 Task: Click on "send" to send a message.
Action: Mouse moved to (659, 78)
Screenshot: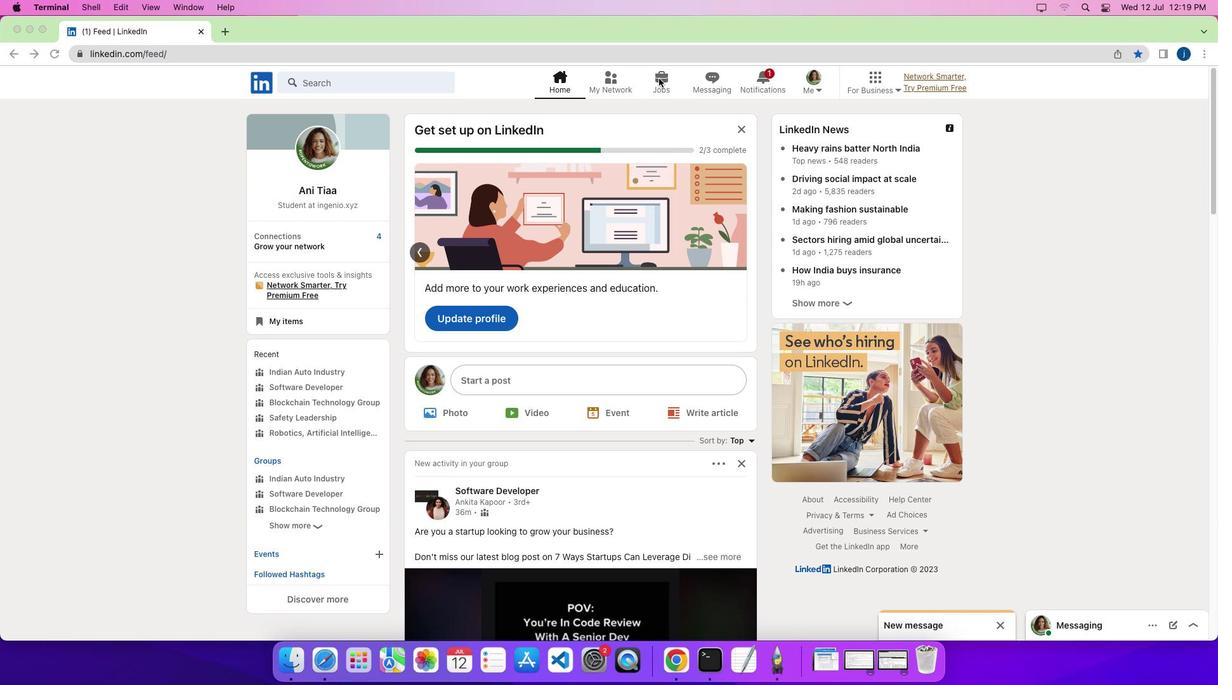 
Action: Mouse pressed left at (659, 78)
Screenshot: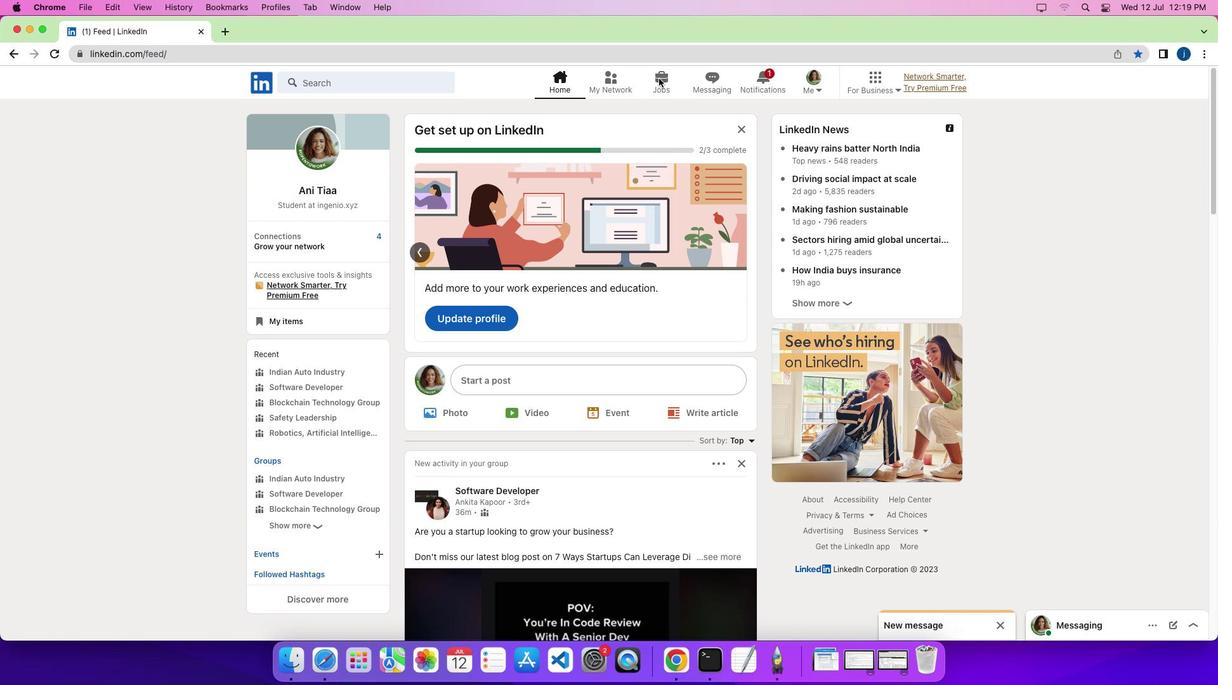 
Action: Mouse pressed left at (659, 78)
Screenshot: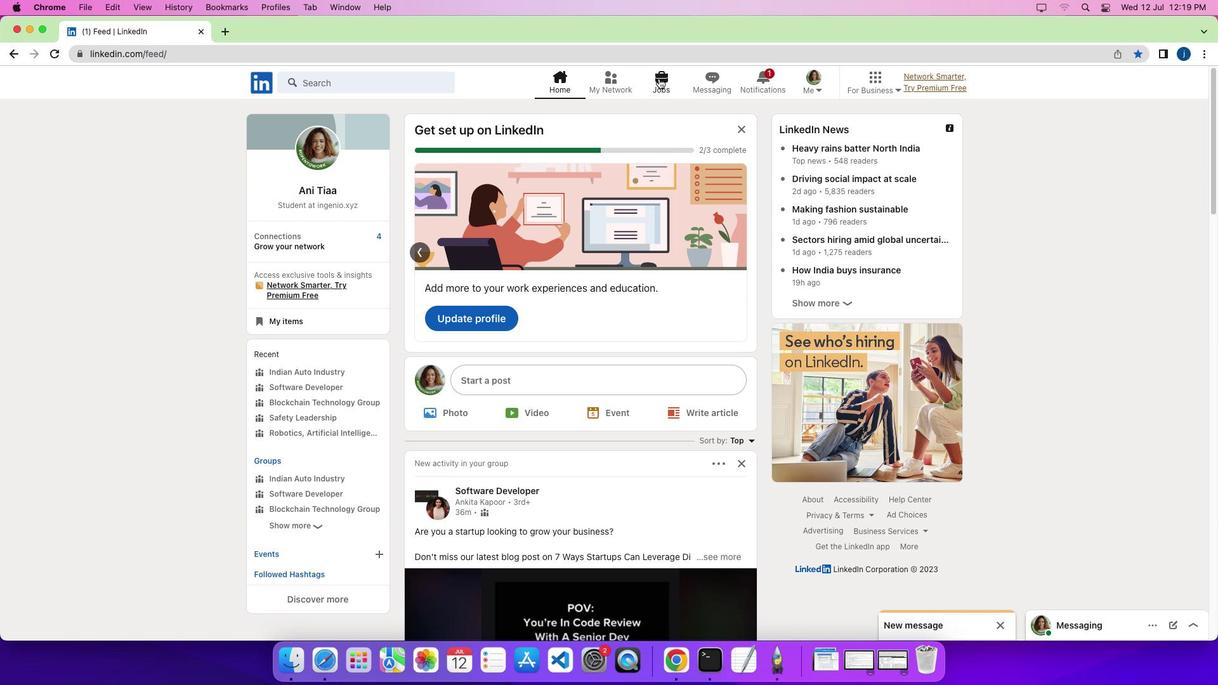 
Action: Mouse moved to (274, 347)
Screenshot: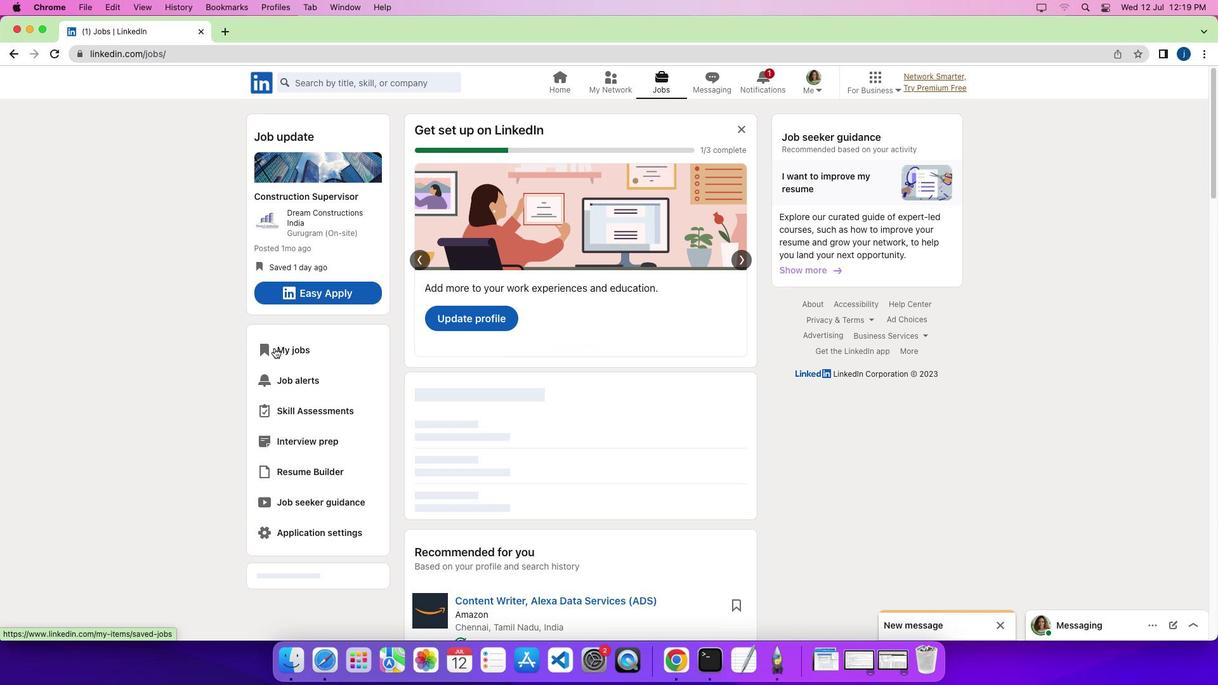 
Action: Mouse pressed left at (274, 347)
Screenshot: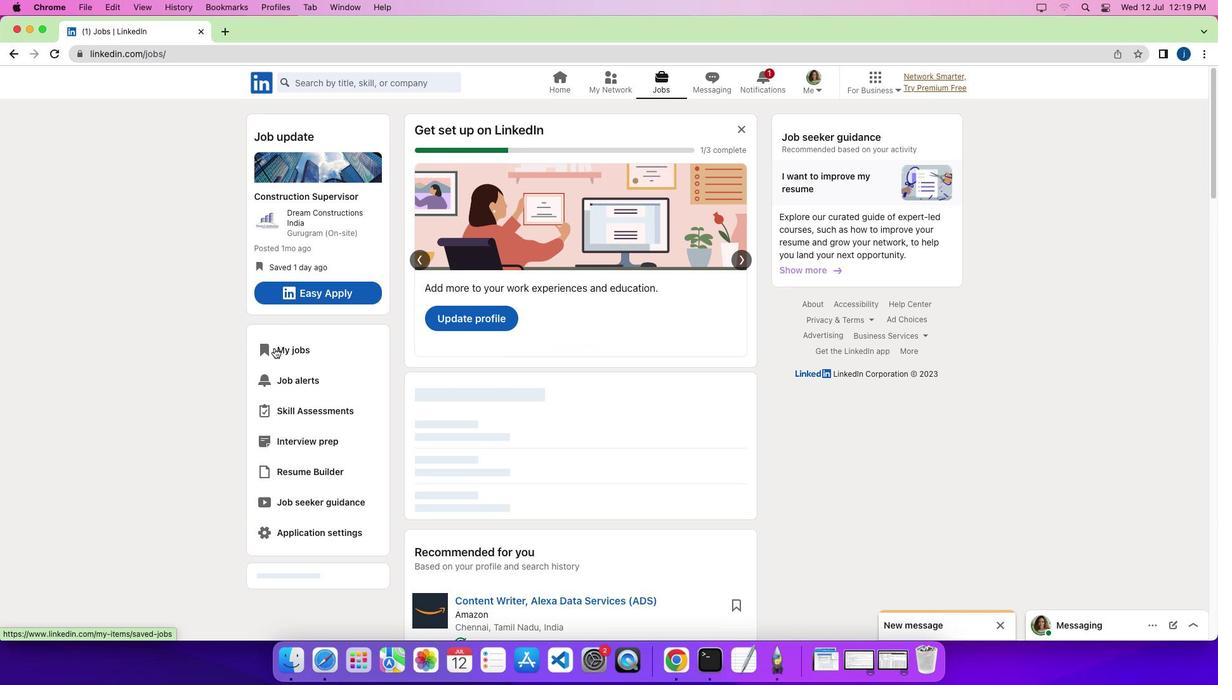 
Action: Mouse moved to (727, 201)
Screenshot: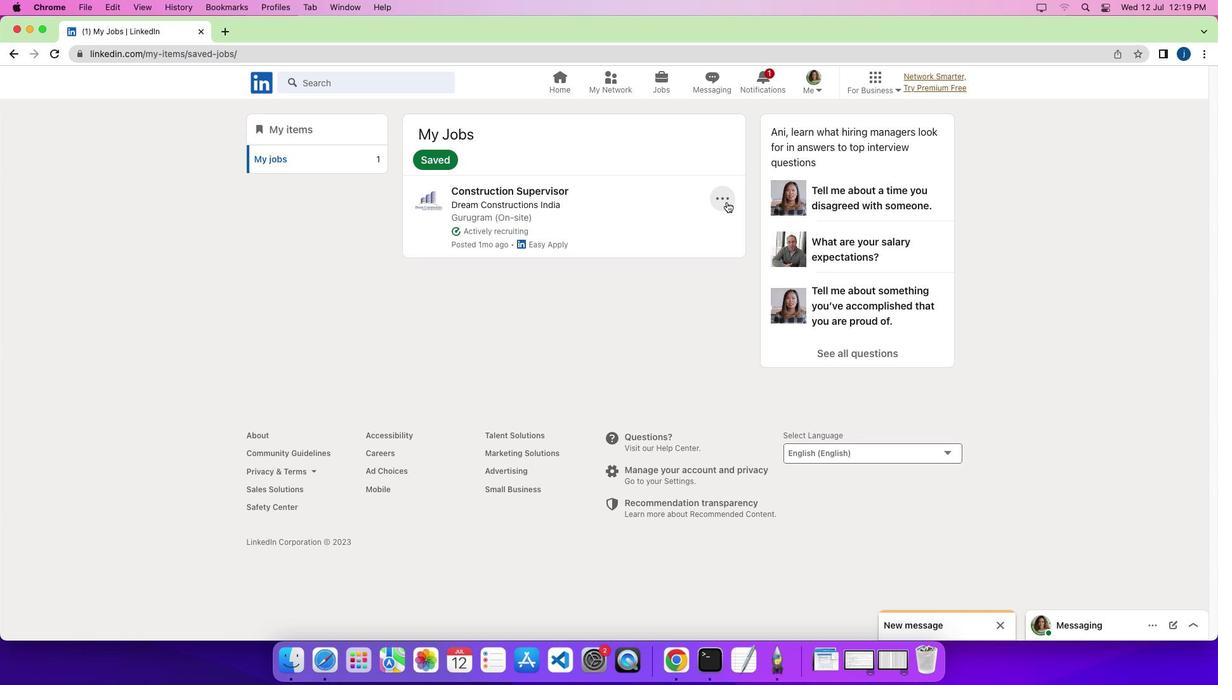 
Action: Mouse pressed left at (727, 201)
Screenshot: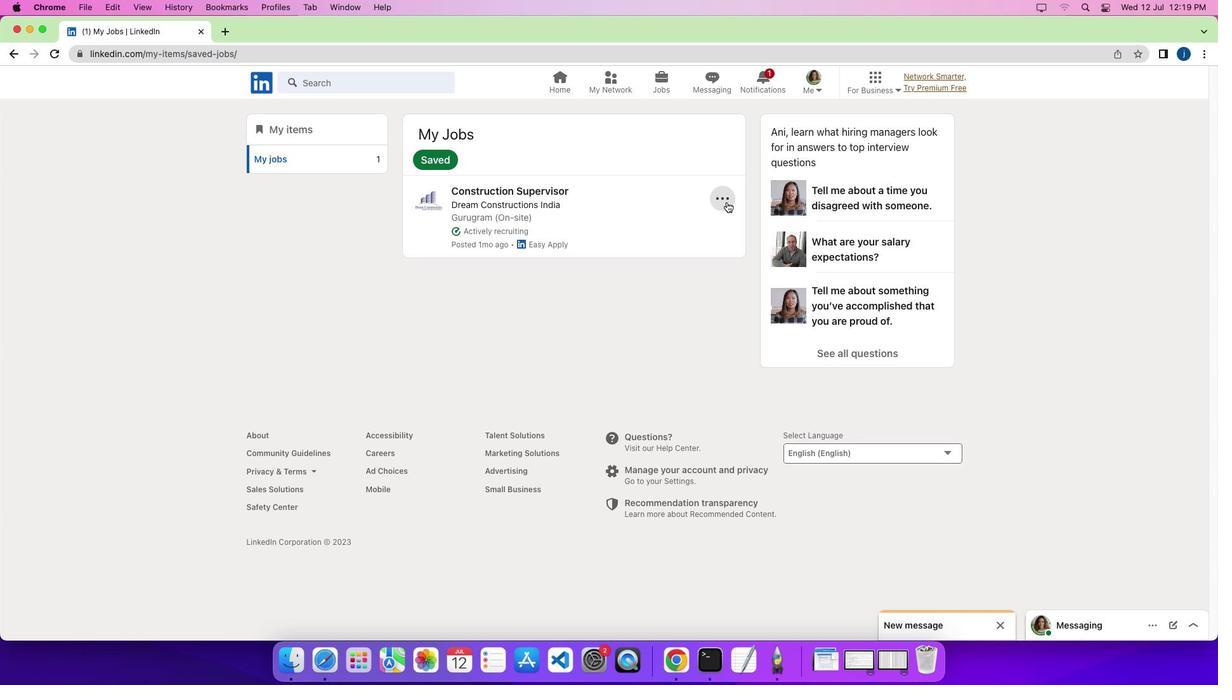 
Action: Mouse moved to (703, 253)
Screenshot: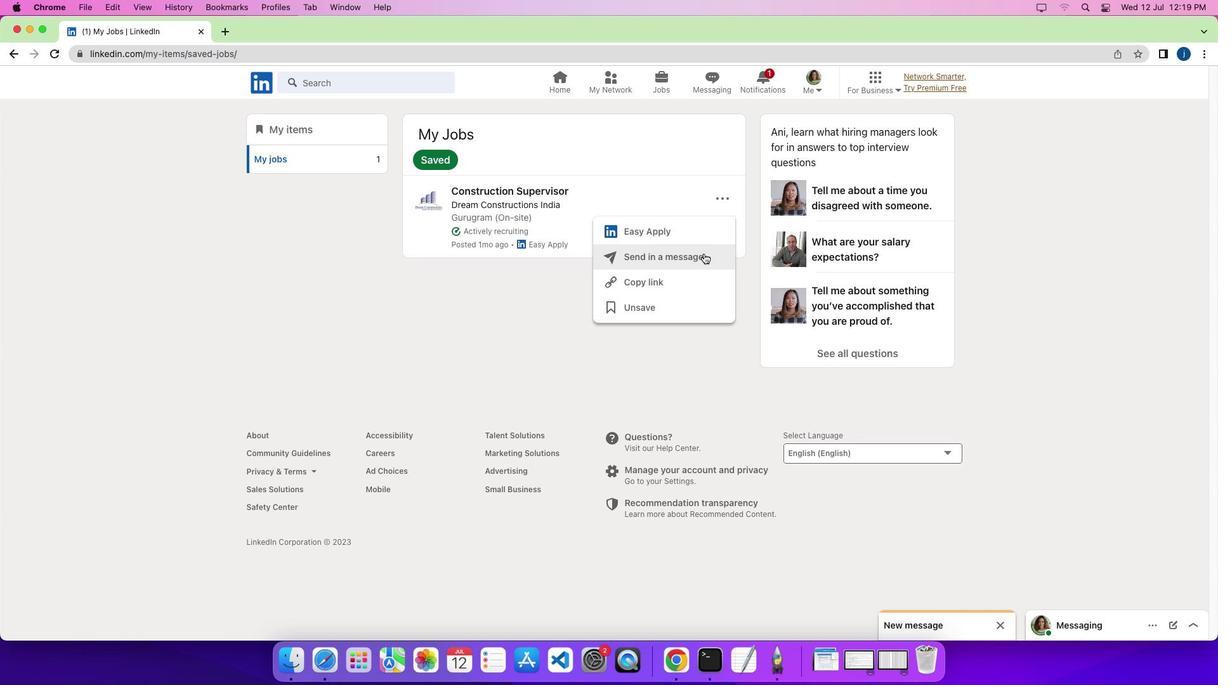 
Action: Mouse pressed left at (703, 253)
Screenshot: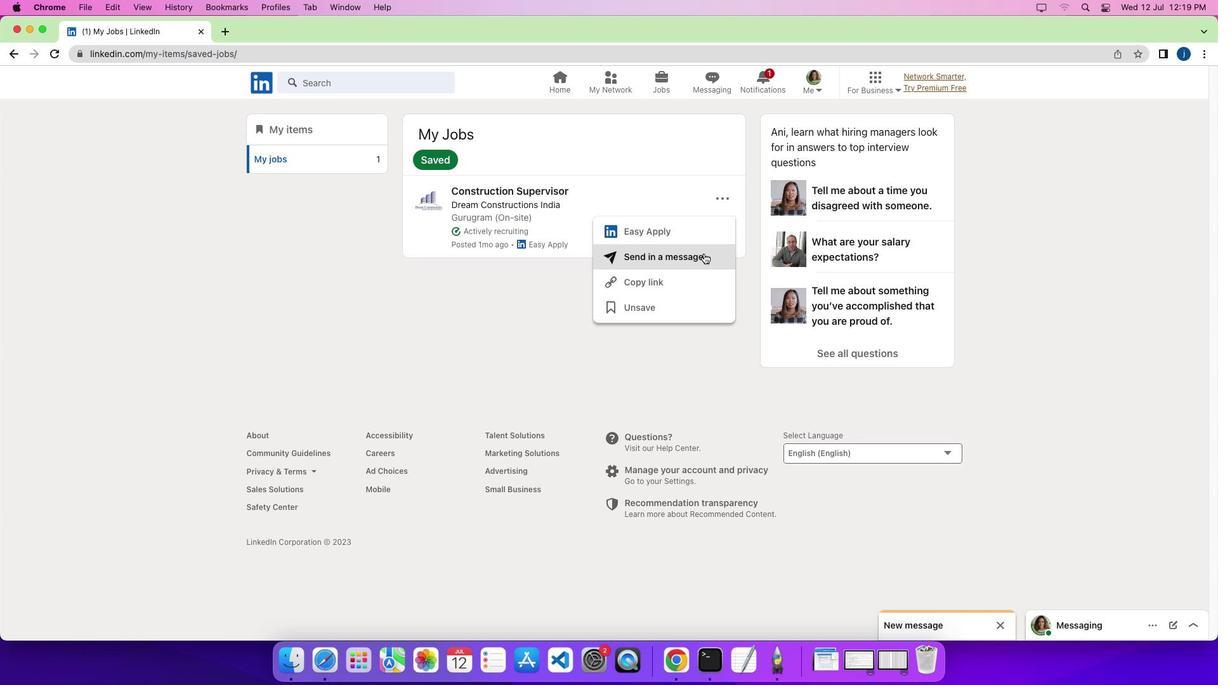 
Action: Mouse moved to (774, 537)
Screenshot: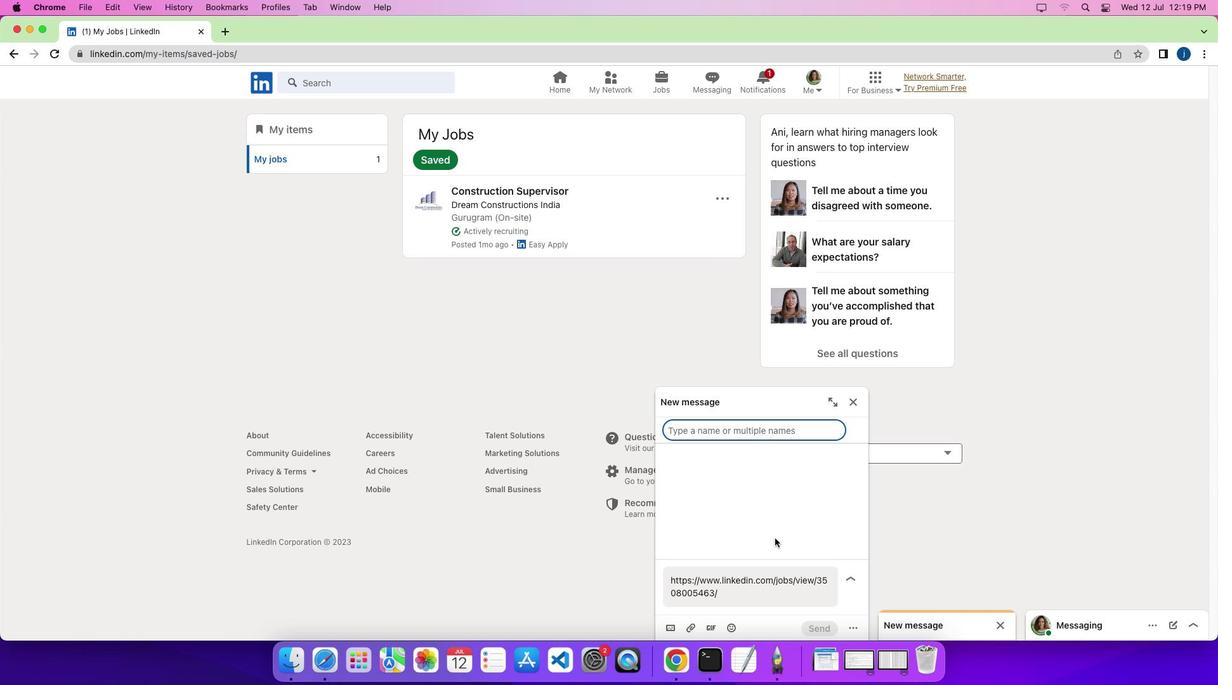 
Action: Mouse pressed left at (774, 537)
Screenshot: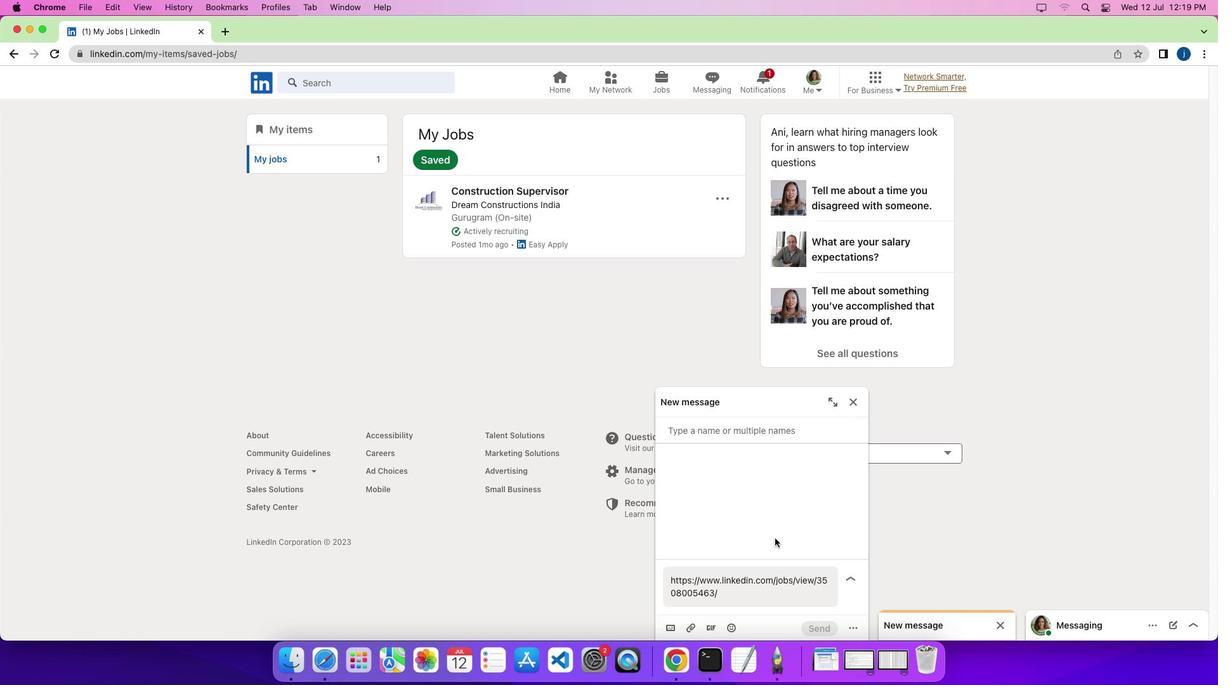 
Action: Mouse moved to (953, 617)
Screenshot: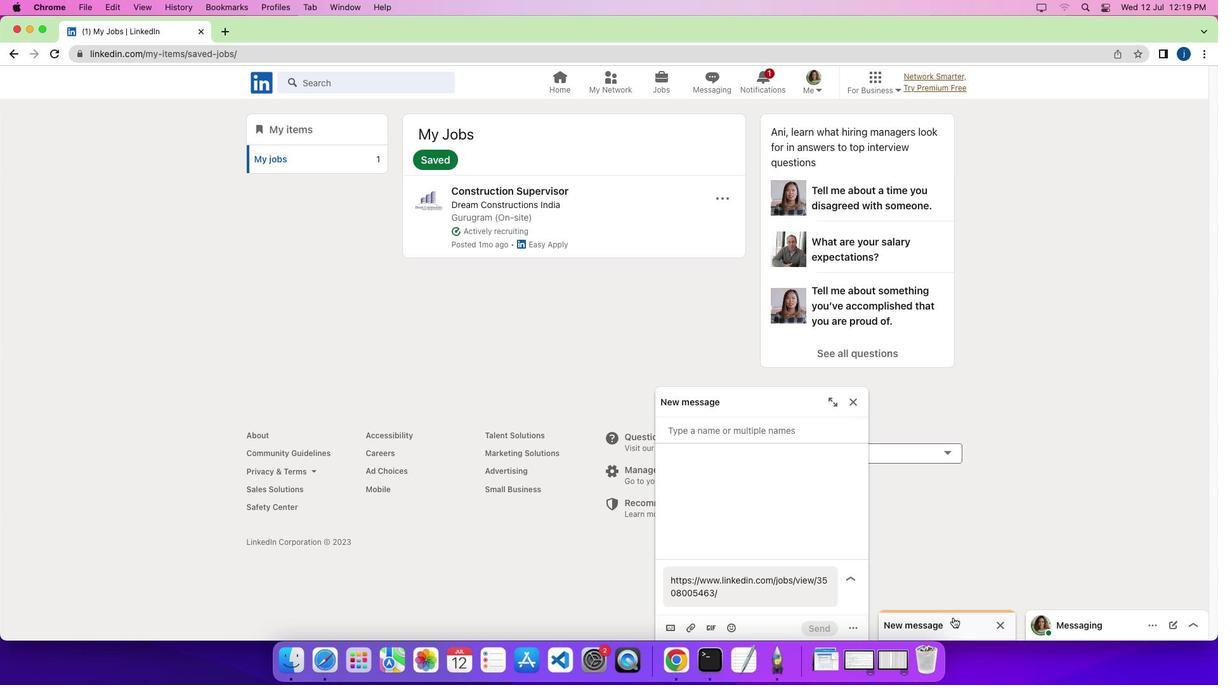 
Action: Mouse pressed left at (953, 617)
Screenshot: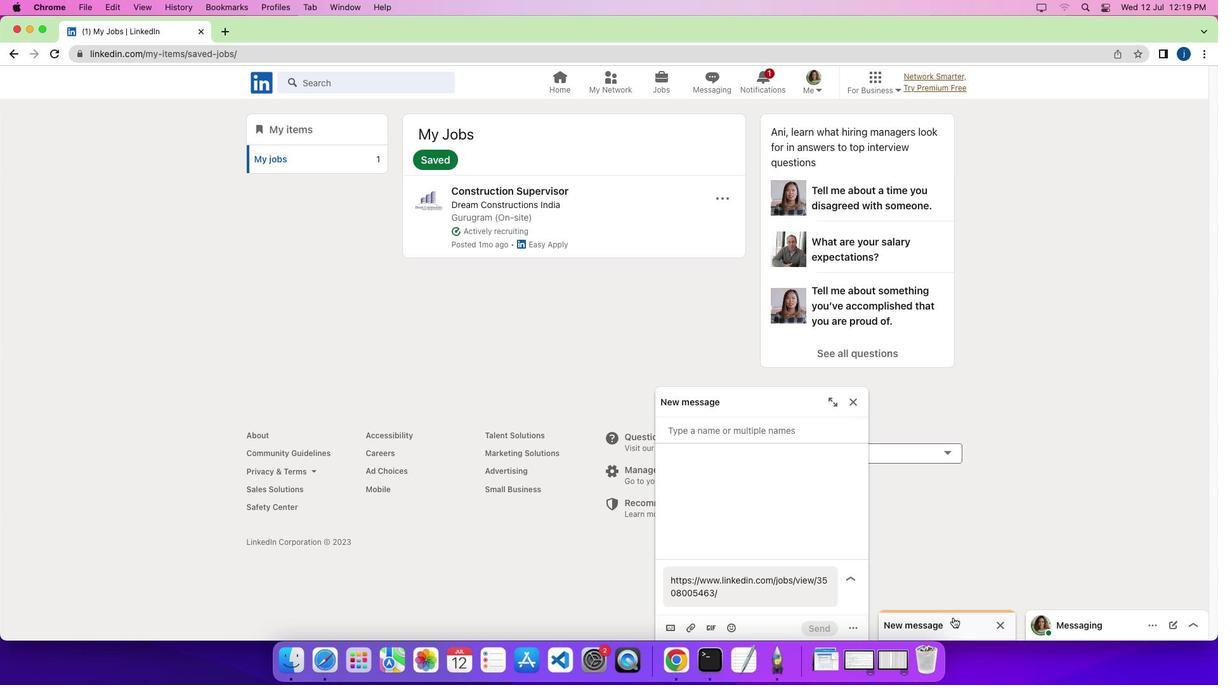 
Action: Mouse moved to (981, 623)
Screenshot: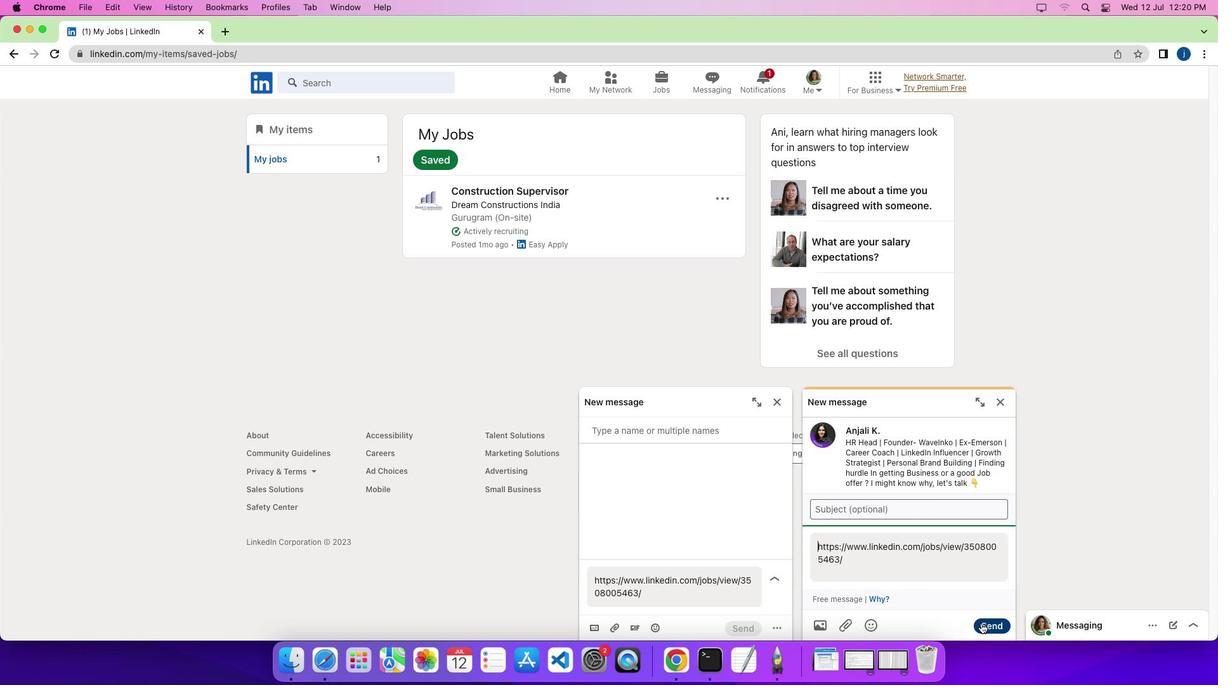 
Action: Mouse pressed left at (981, 623)
Screenshot: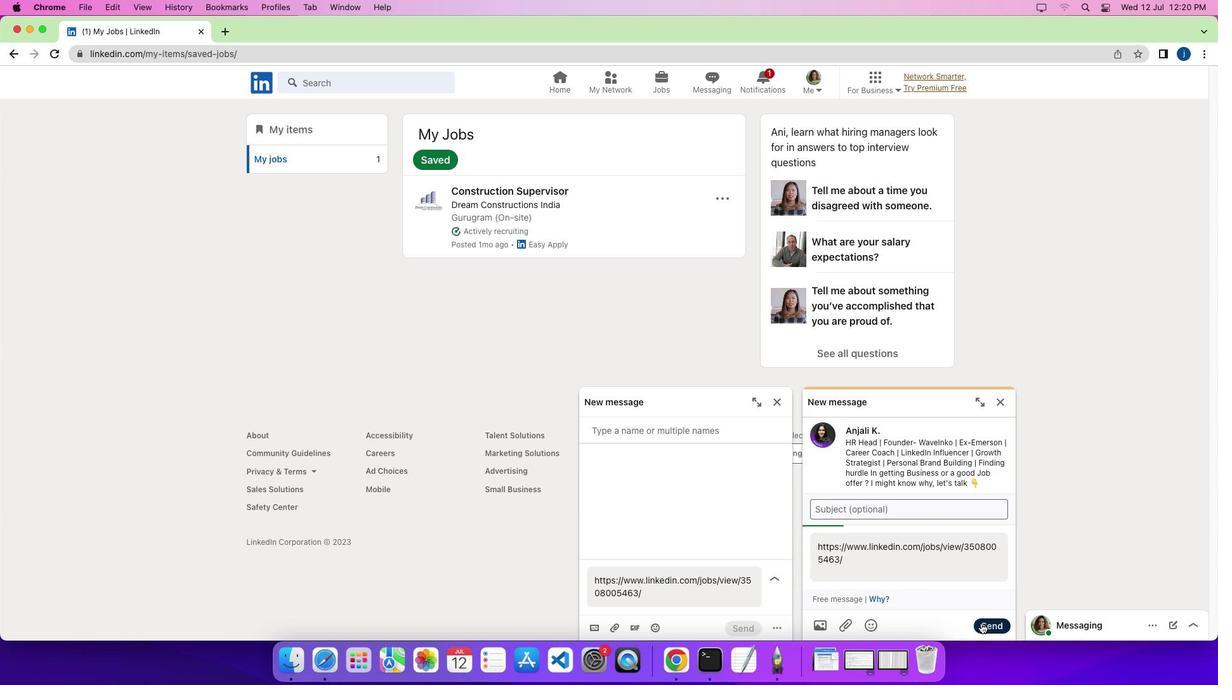 
Action: Mouse moved to (981, 623)
Screenshot: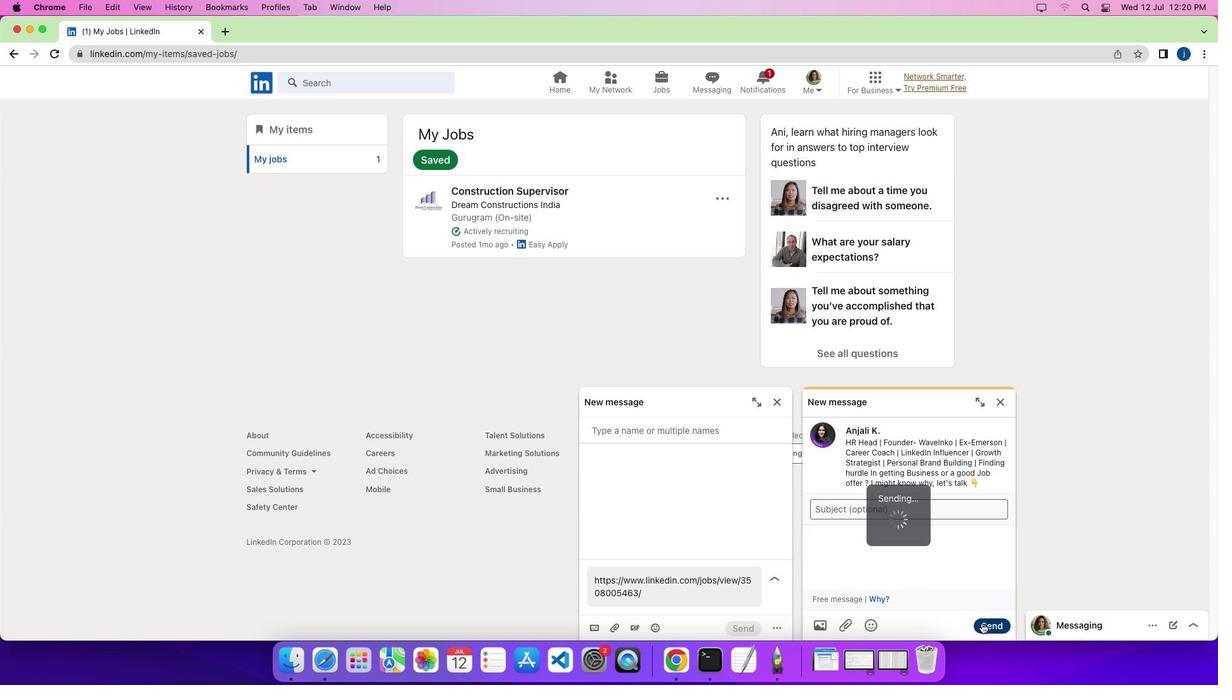 
